 Task: Create in the project VikingTech and in the Backlog issue 'Implement a new cloud-based supply chain finance system for a company with advanced financing and payment processing capabilities' a child issue 'Integration with enterprise content management systems', and assign it to team member softage.1@softage.net.
Action: Mouse moved to (436, 445)
Screenshot: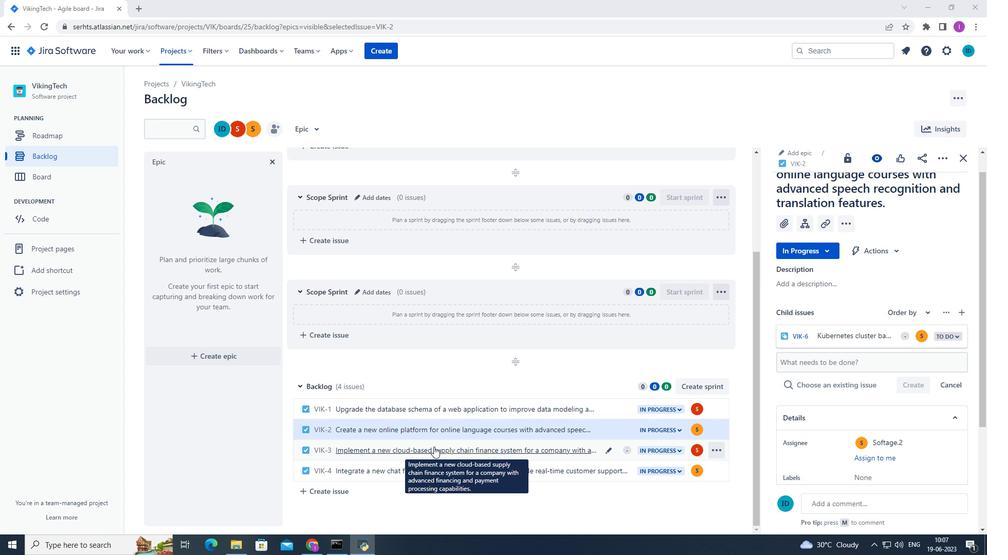 
Action: Mouse pressed left at (436, 445)
Screenshot: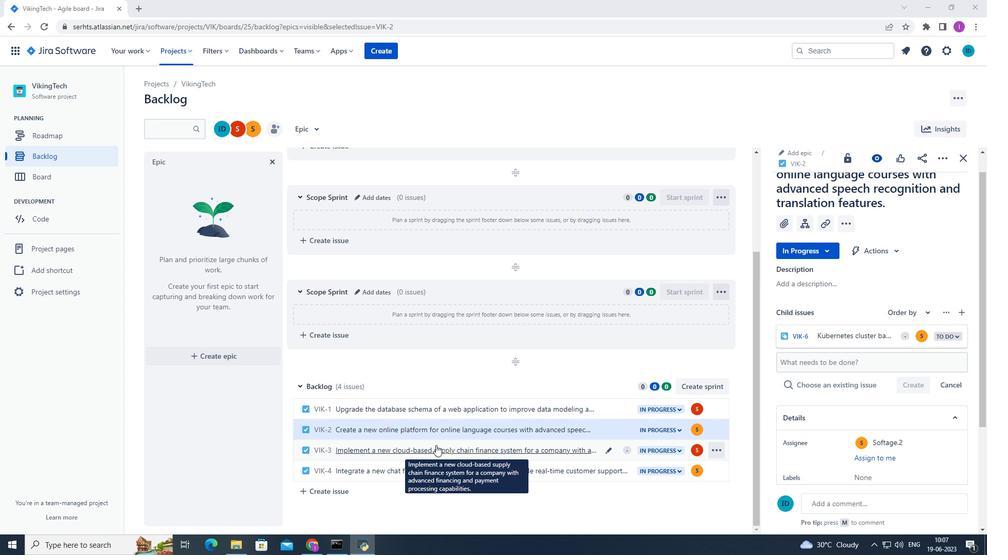 
Action: Mouse moved to (802, 264)
Screenshot: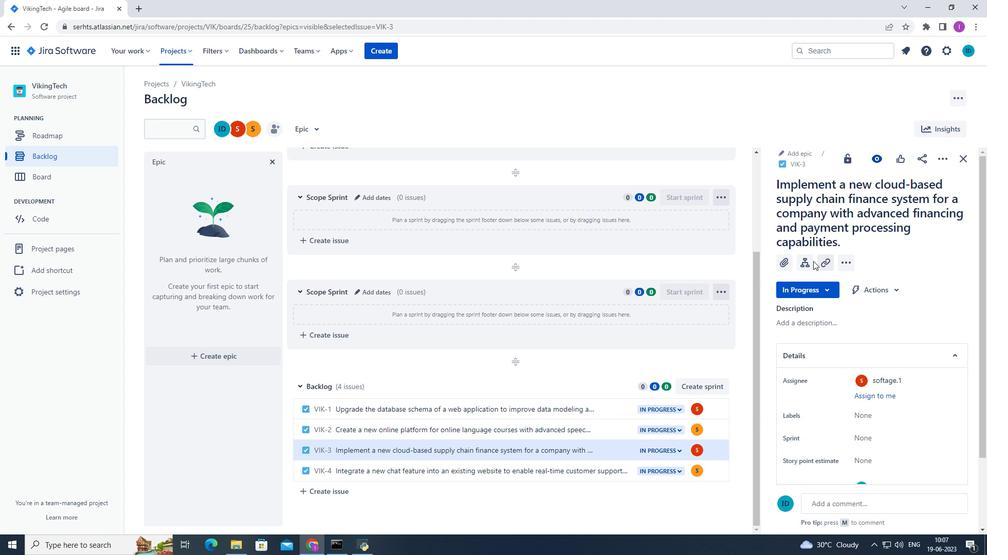
Action: Mouse pressed left at (802, 264)
Screenshot: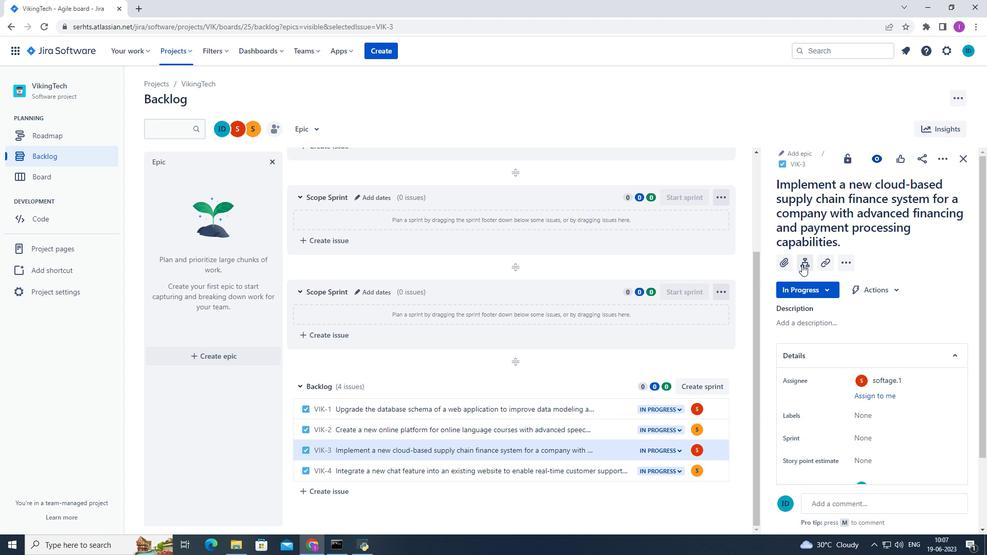 
Action: Mouse moved to (794, 338)
Screenshot: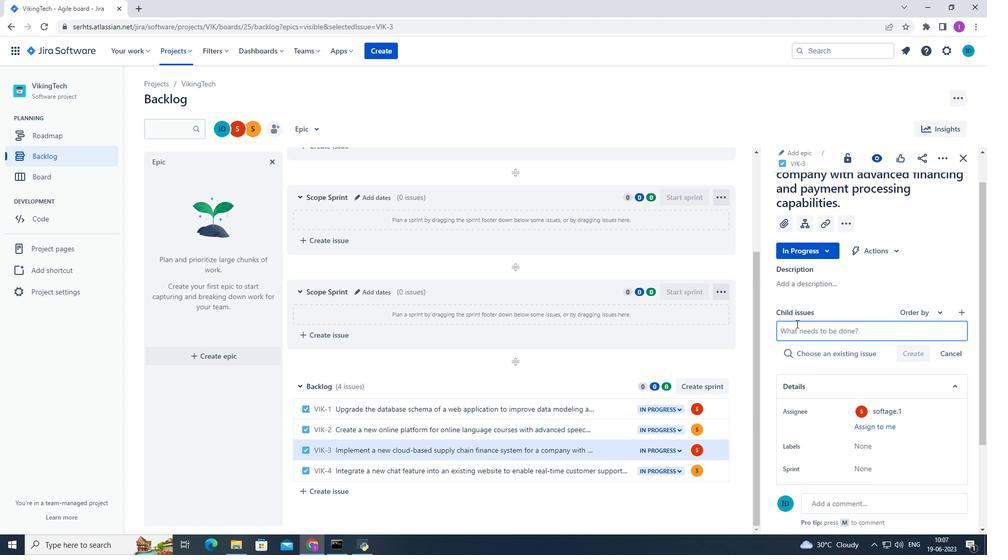 
Action: Mouse pressed left at (794, 338)
Screenshot: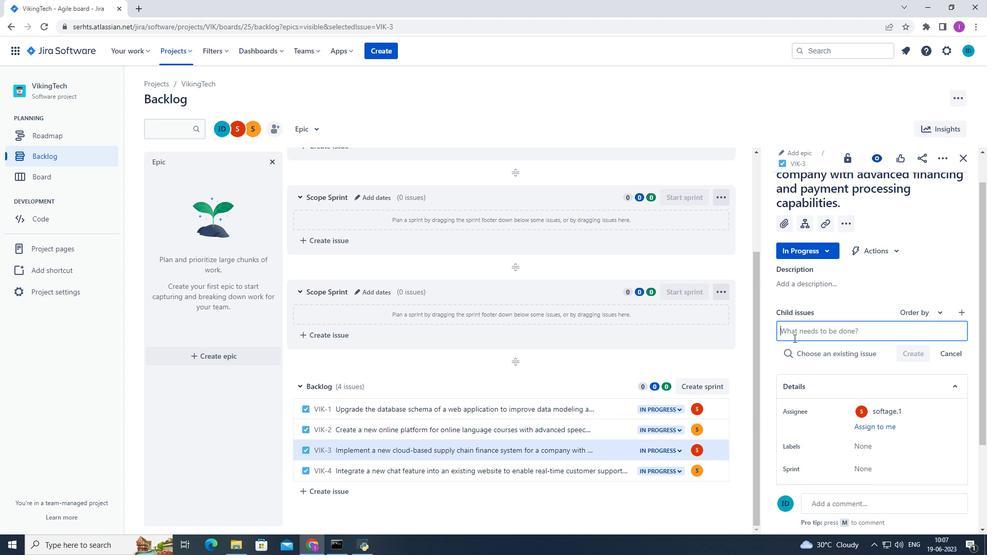 
Action: Mouse moved to (787, 332)
Screenshot: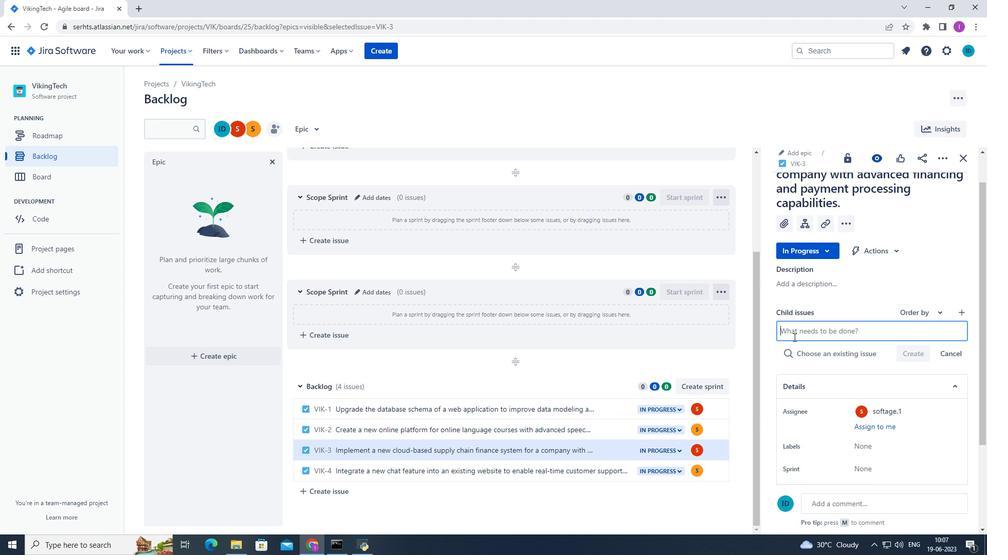 
Action: Key pressed <Key.shift><Key.shift><Key.shift><Key.shift><Key.shift><Key.shift><Key.shift><Key.shift><Key.shift><Key.shift><Key.shift><Key.shift><Key.shift><Key.shift><Key.shift><Key.shift><Key.shift><Key.shift><Key.shift><Key.shift><Key.shift><Key.shift><Key.shift><Key.shift><Key.shift><Key.shift><Key.shift><Key.shift><Key.shift><Key.shift><Key.shift><Key.shift><Key.shift><Key.shift><Key.shift><Key.shift>Intergra<Key.backspace><Key.backspace><Key.backspace><Key.backspace>gration<Key.space>with<Key.space>enterprise<Key.space>content<Key.space>managementsysy<Key.backspace>
Screenshot: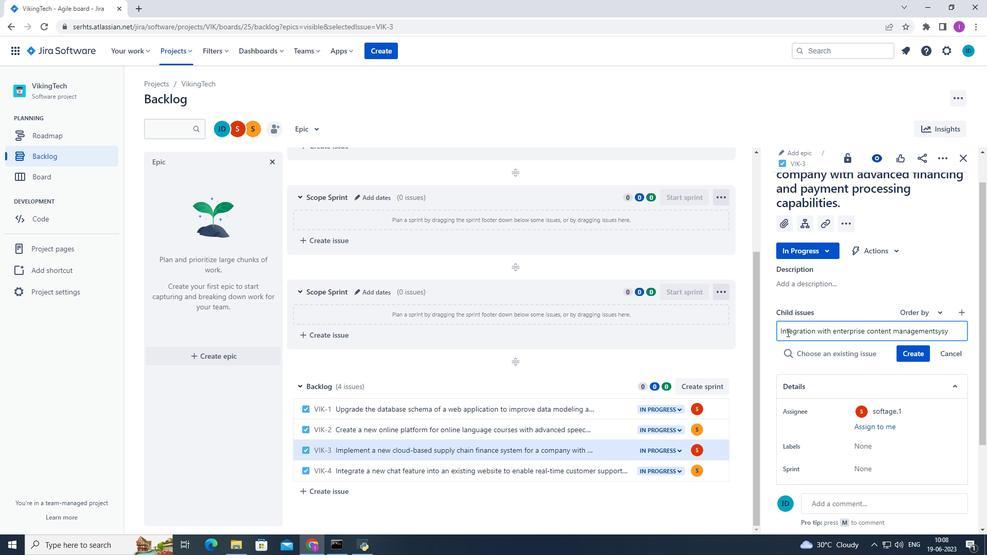 
Action: Mouse moved to (935, 331)
Screenshot: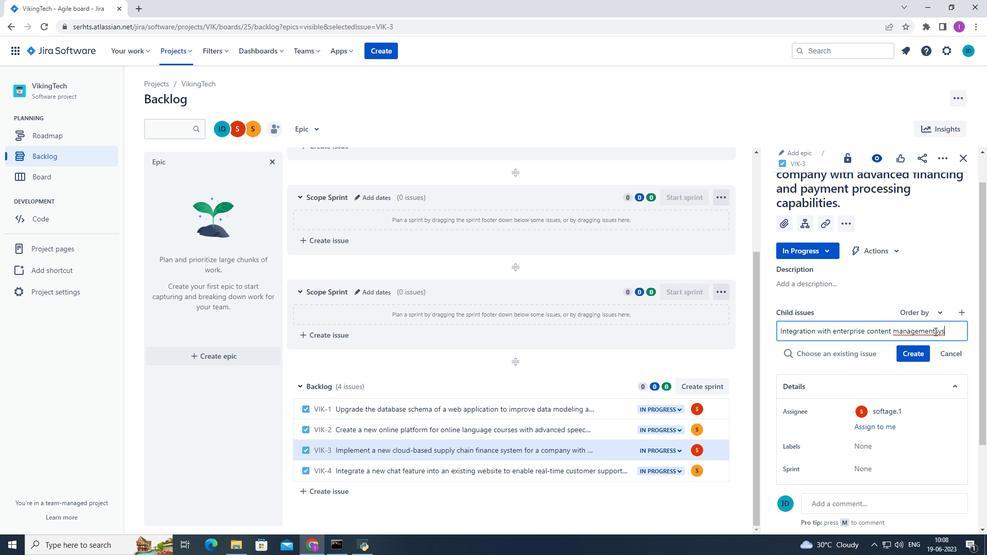 
Action: Mouse pressed left at (935, 331)
Screenshot: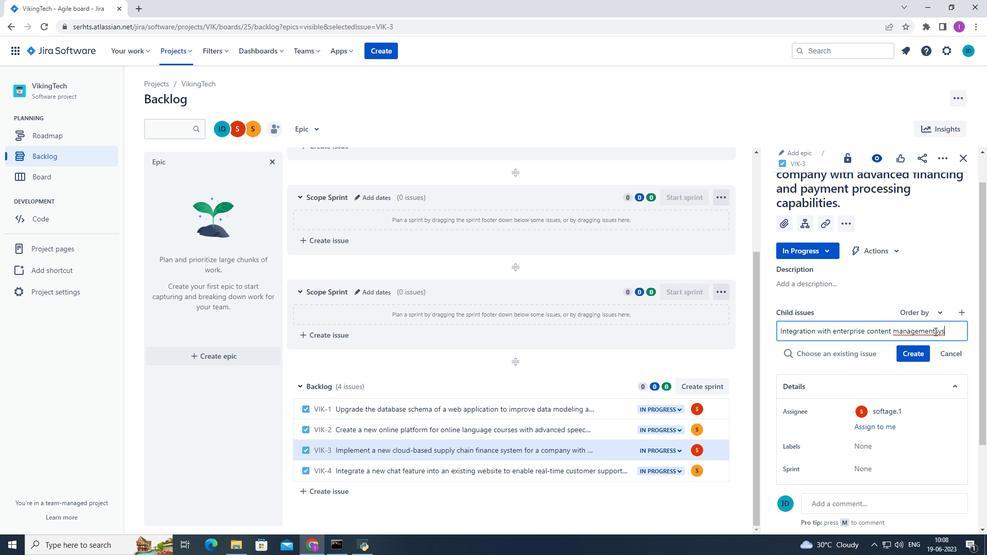 
Action: Key pressed <Key.space>
Screenshot: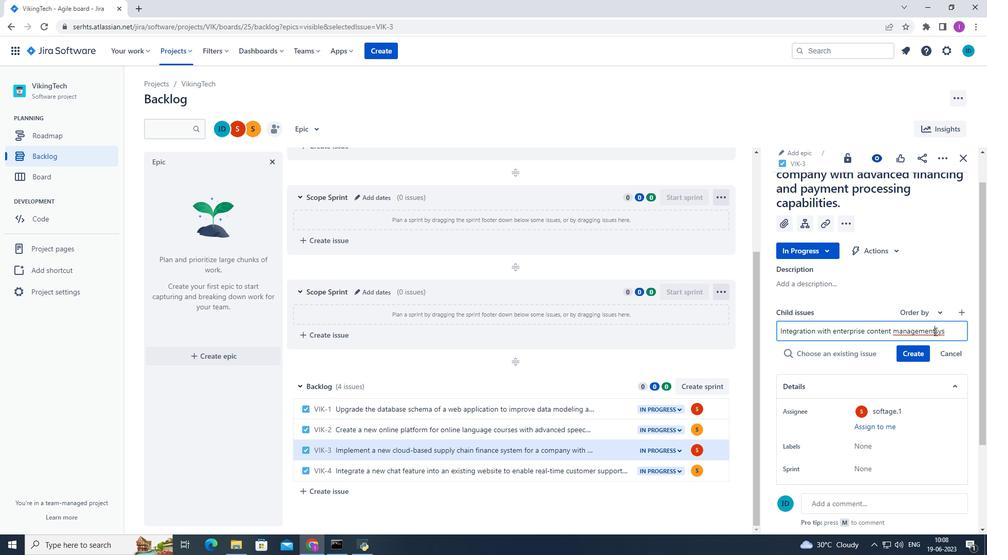 
Action: Mouse moved to (946, 328)
Screenshot: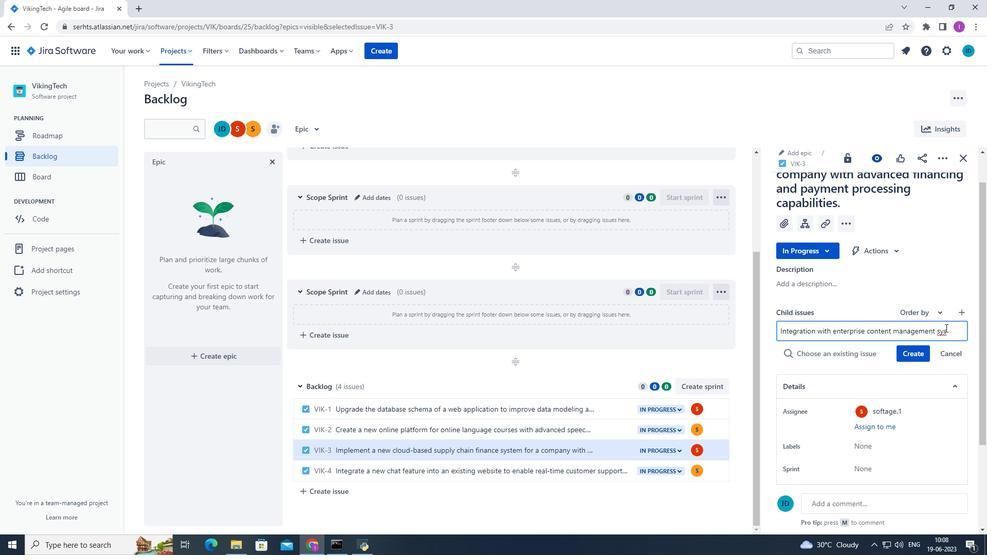 
Action: Mouse pressed left at (946, 328)
Screenshot: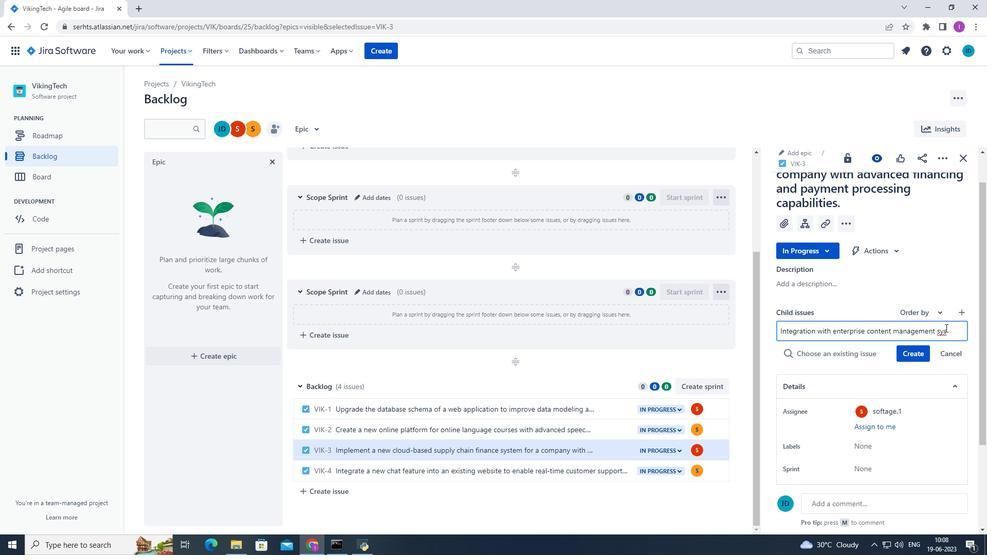 
Action: Mouse moved to (955, 328)
Screenshot: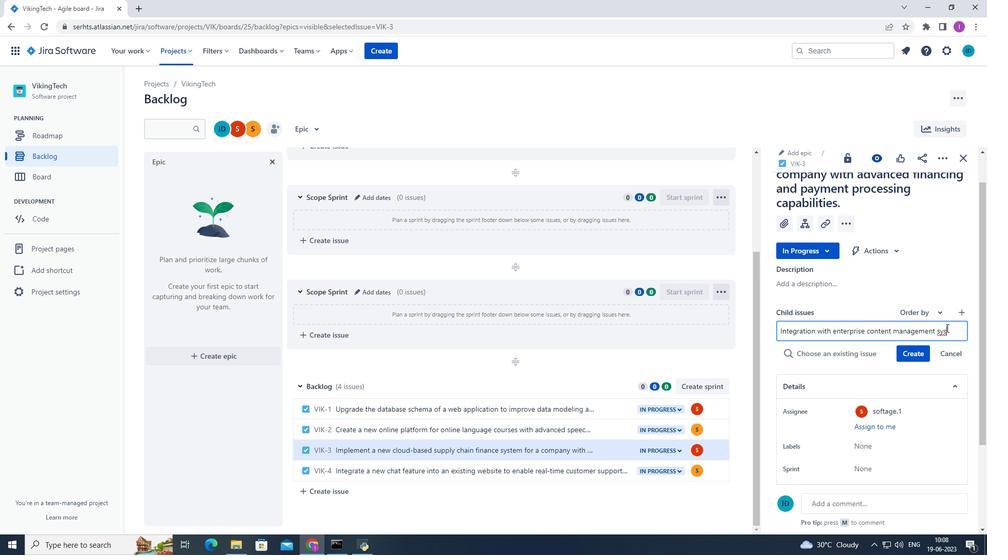 
Action: Key pressed te,<Key.backspace>m
Screenshot: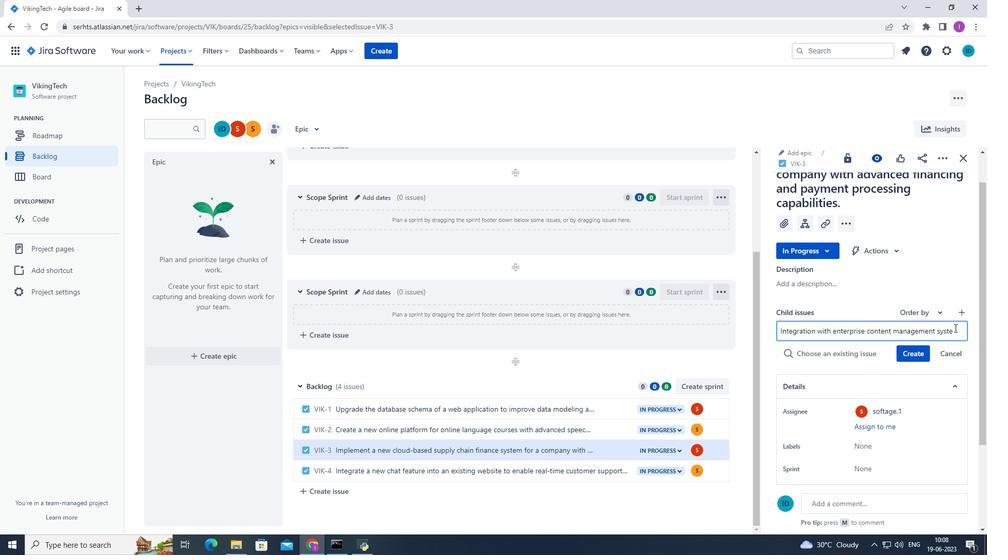 
Action: Mouse moved to (979, 542)
Screenshot: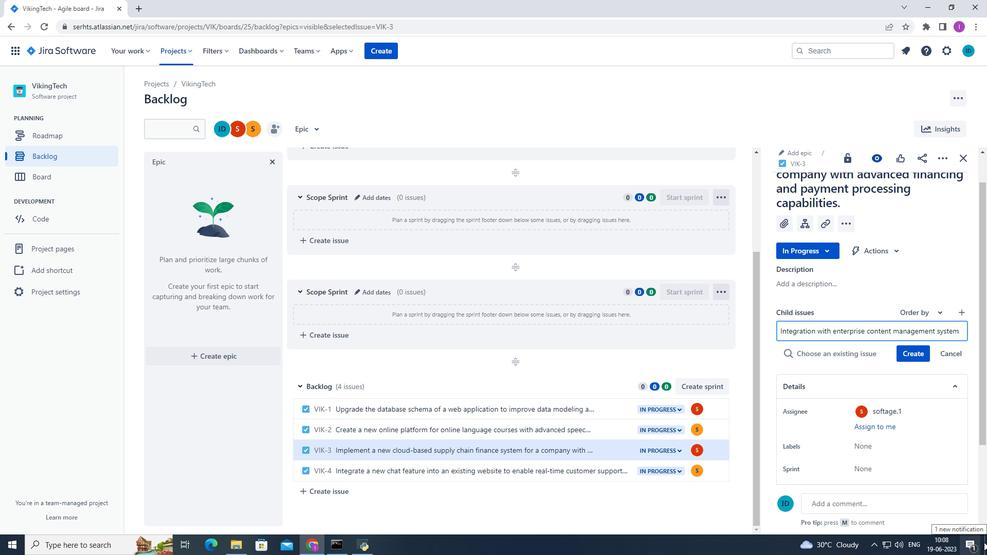 
Action: Key pressed .
Screenshot: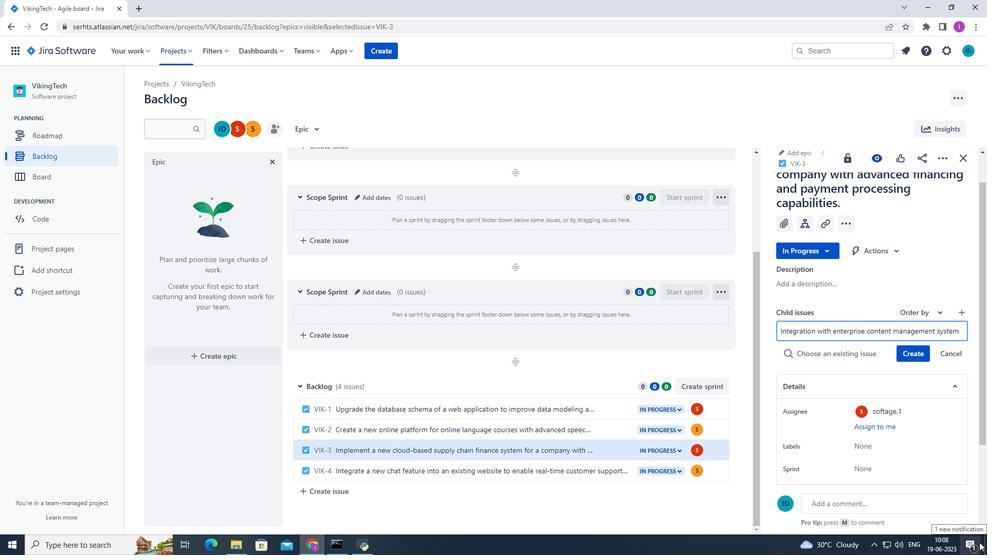 
Action: Mouse moved to (612, 140)
Screenshot: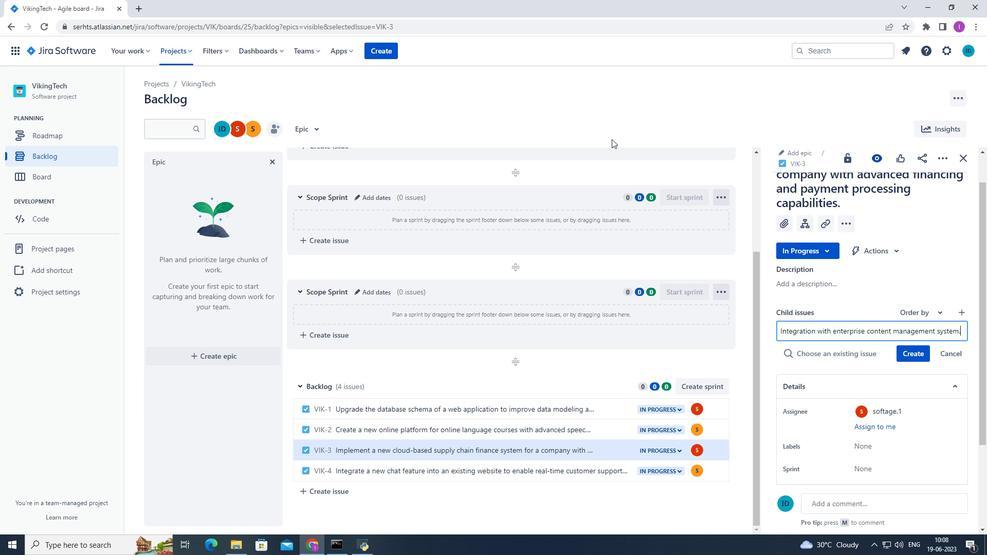 
Action: Key pressed <Key.enter>
Screenshot: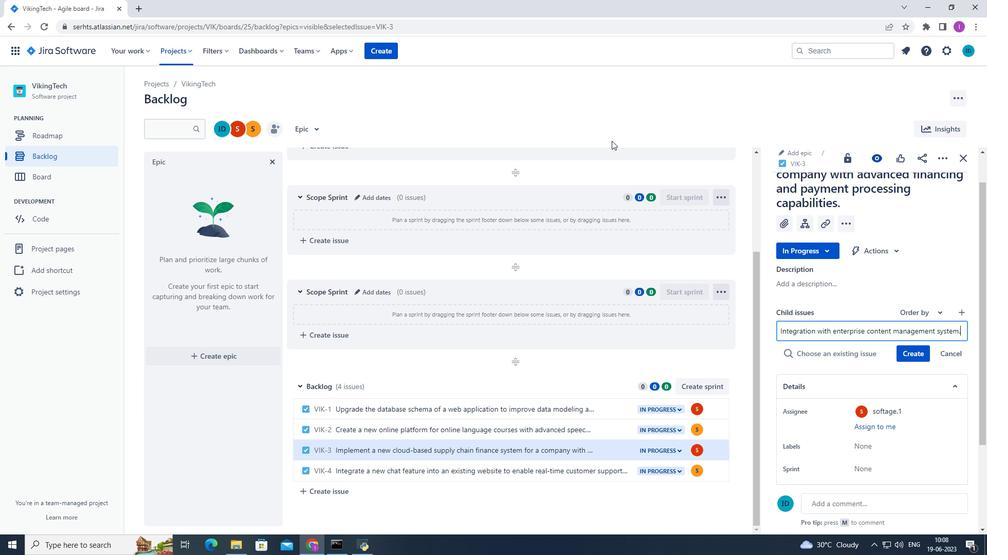 
Action: Mouse moved to (926, 336)
Screenshot: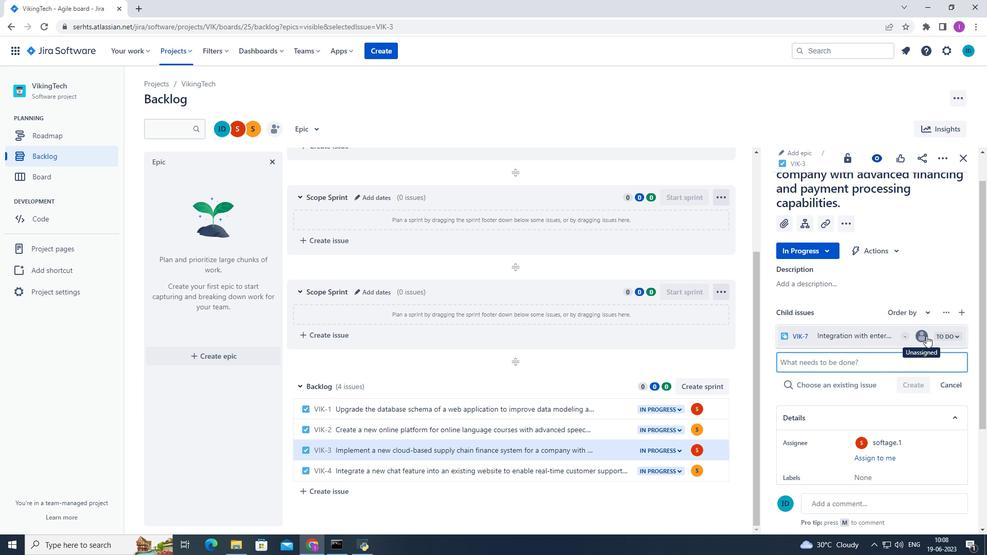 
Action: Mouse pressed left at (926, 336)
Screenshot: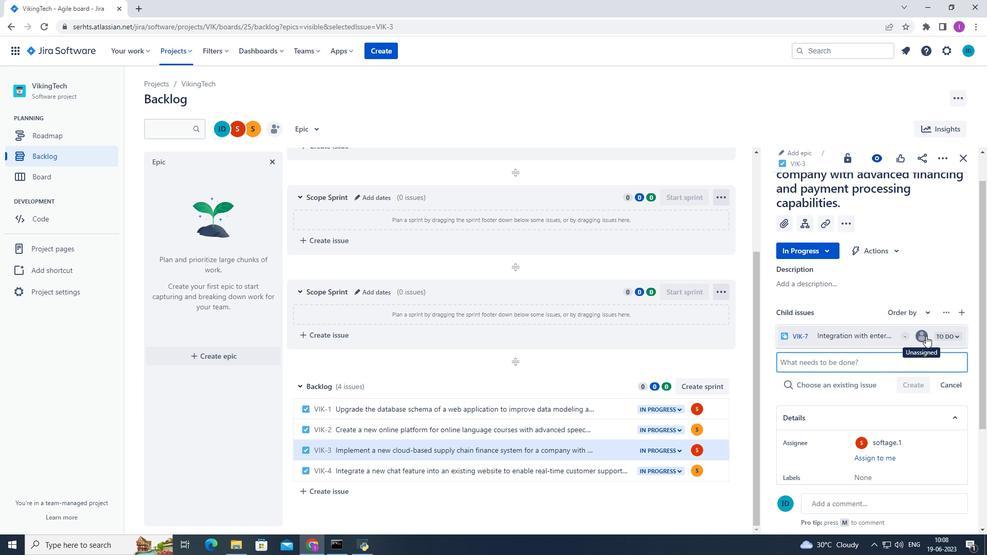 
Action: Mouse moved to (807, 366)
Screenshot: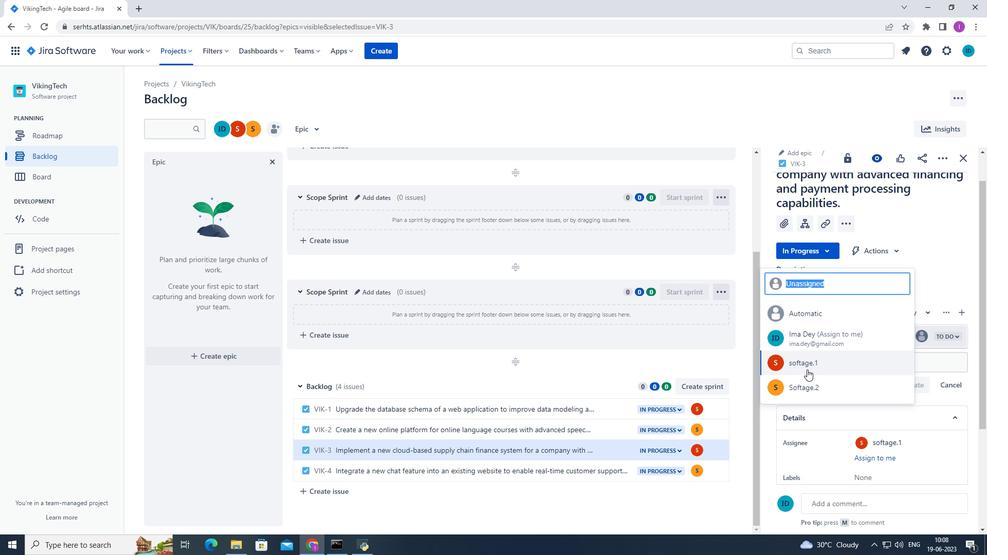 
Action: Mouse pressed left at (807, 366)
Screenshot: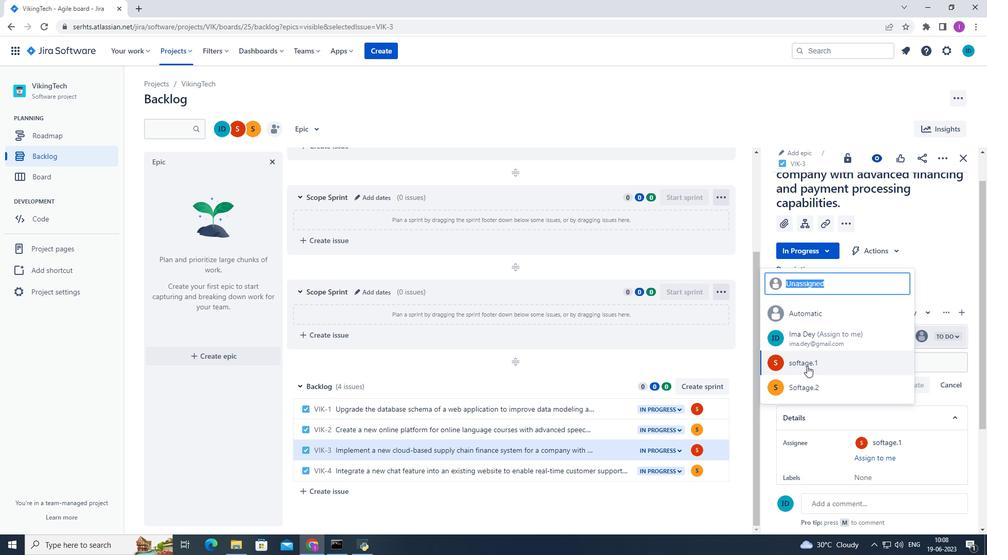 
Action: Mouse moved to (588, 398)
Screenshot: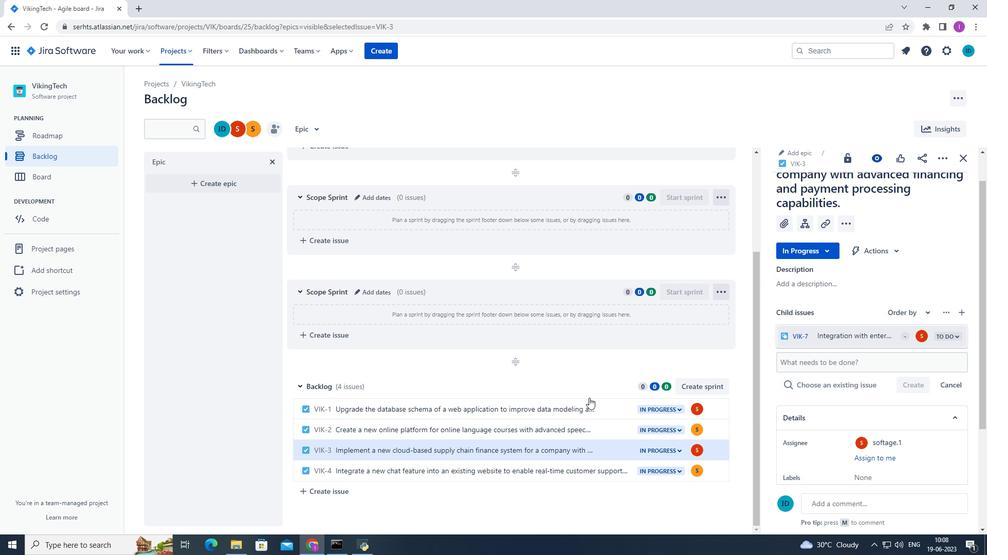 
